 Task: Search for 'Events or Holidays' in the calendar.
Action: Mouse moved to (12, 46)
Screenshot: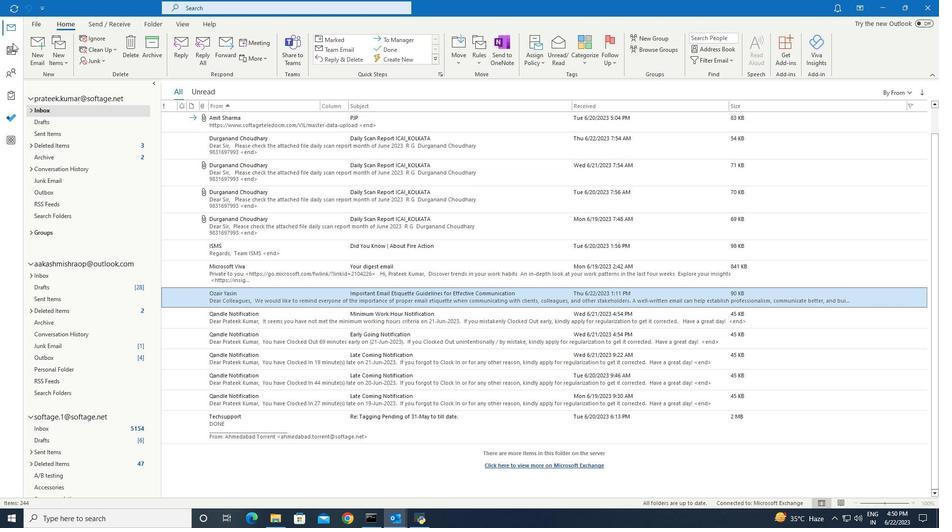 
Action: Mouse pressed left at (12, 46)
Screenshot: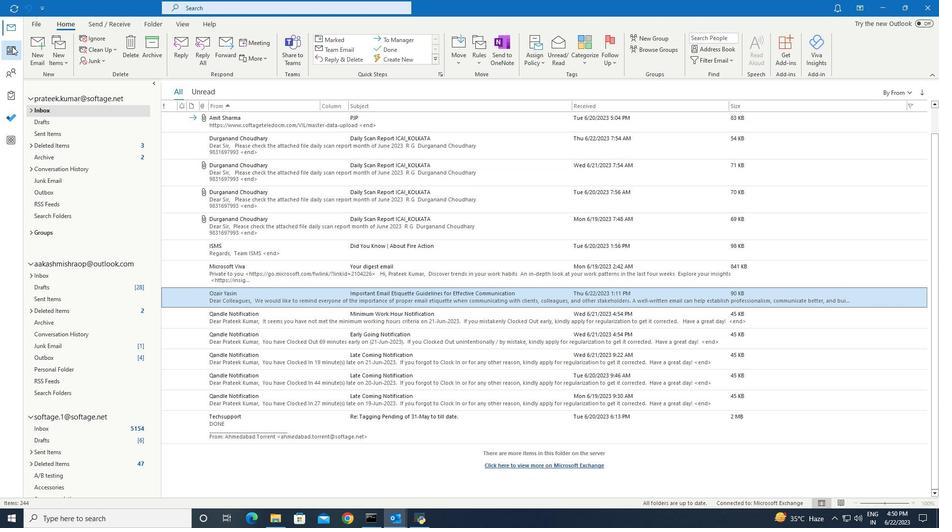 
Action: Mouse moved to (208, 10)
Screenshot: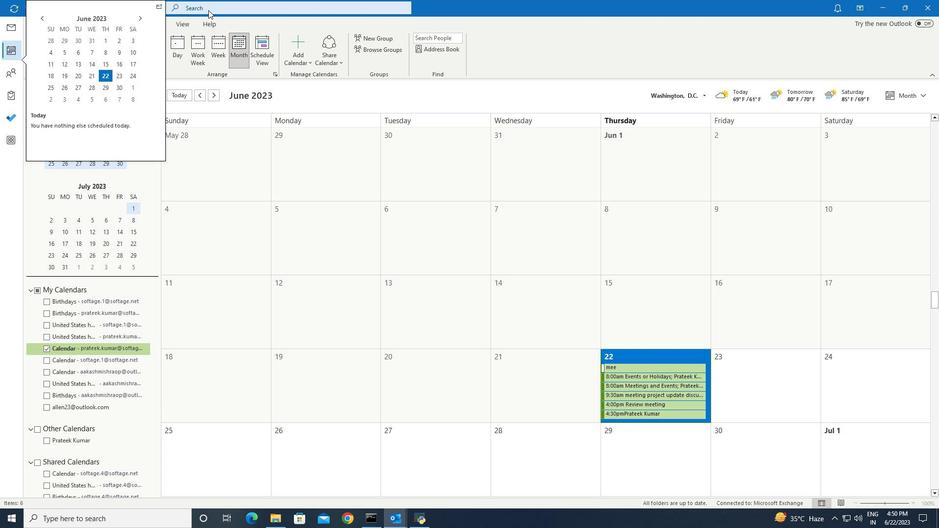 
Action: Mouse pressed left at (208, 10)
Screenshot: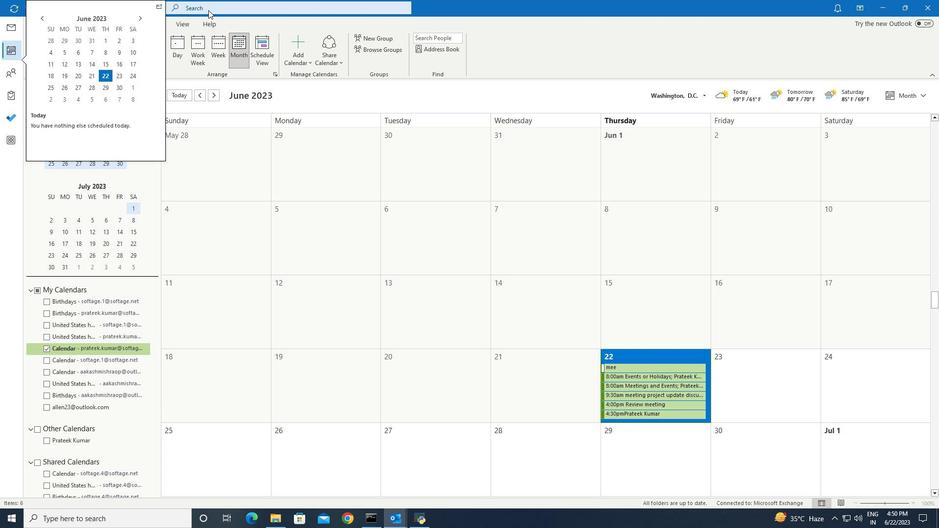 
Action: Mouse moved to (218, 9)
Screenshot: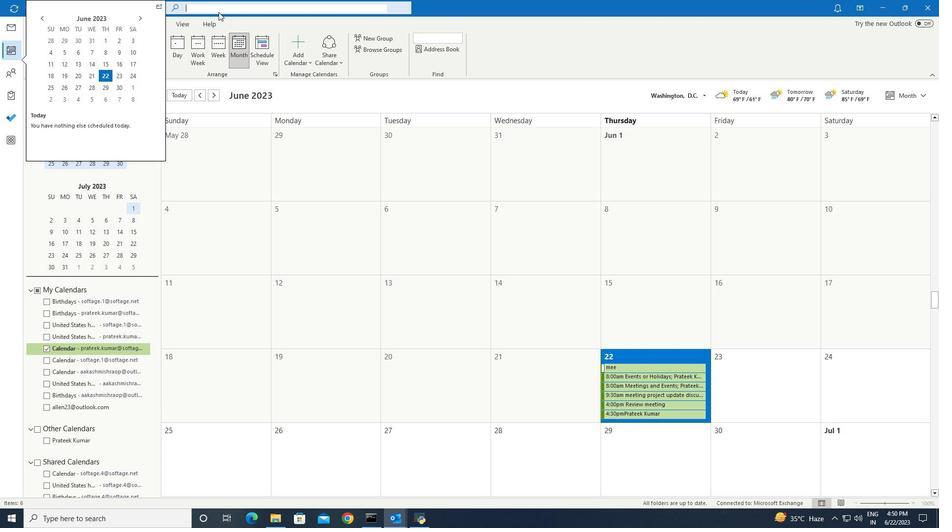 
Action: Mouse pressed left at (218, 9)
Screenshot: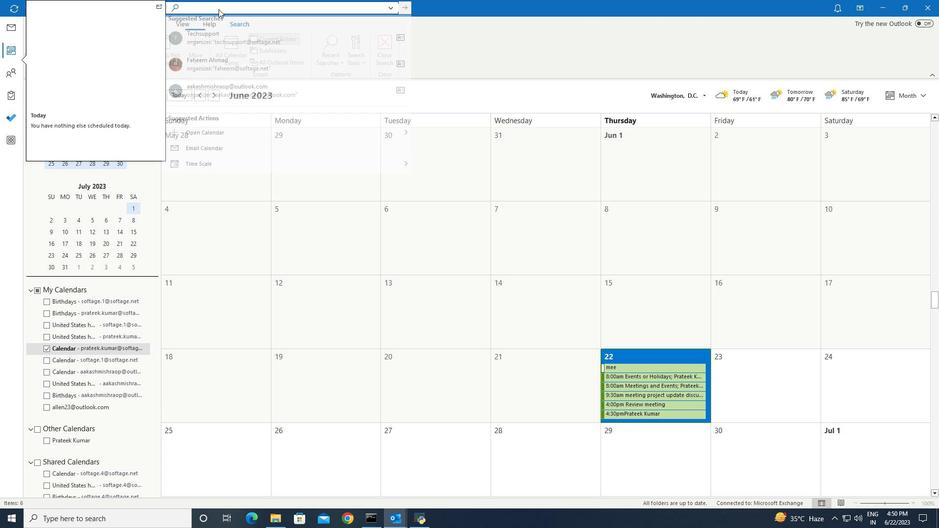 
Action: Key pressed <Key.shift>Events<Key.space>or<Key.space><Key.shift>Holidays<Key.enter>
Screenshot: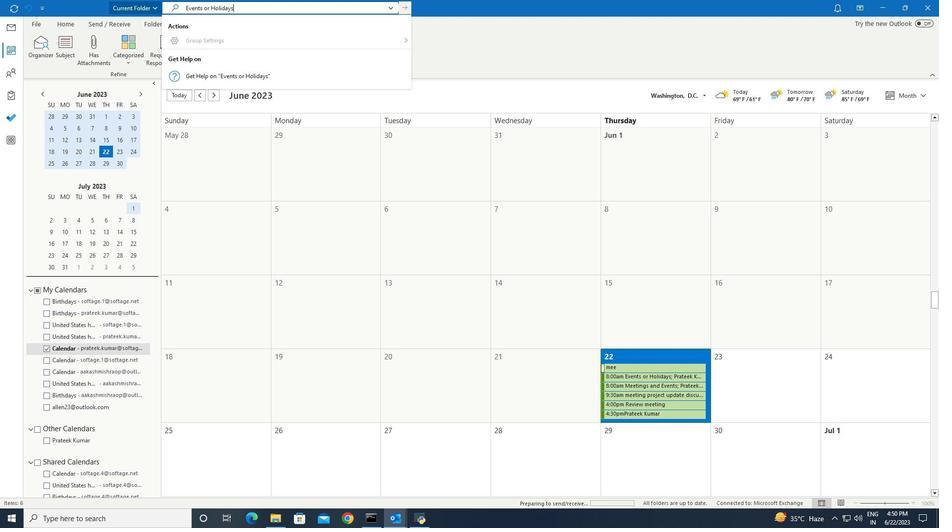 
Action: Mouse moved to (264, 136)
Screenshot: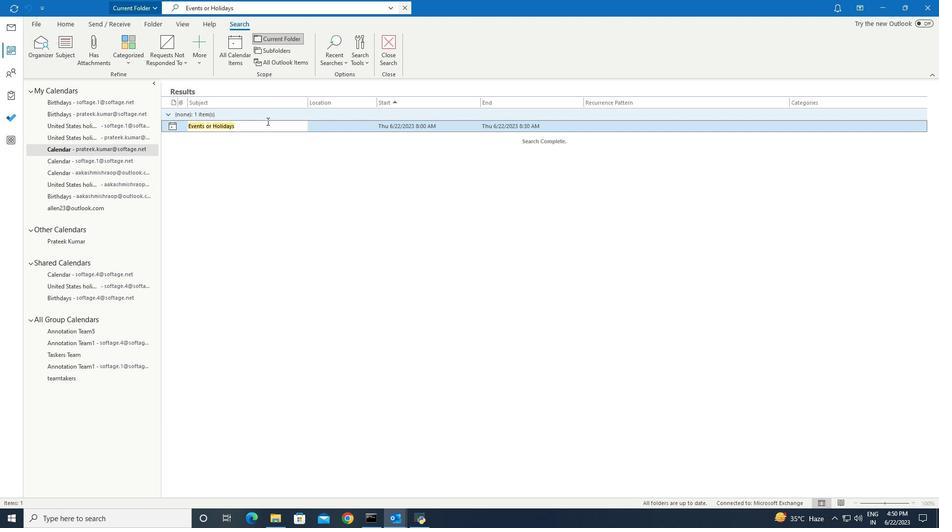 
